 Task: Use the formula "BETAINV" in spreadsheet "Project protfolio".
Action: Mouse moved to (641, 99)
Screenshot: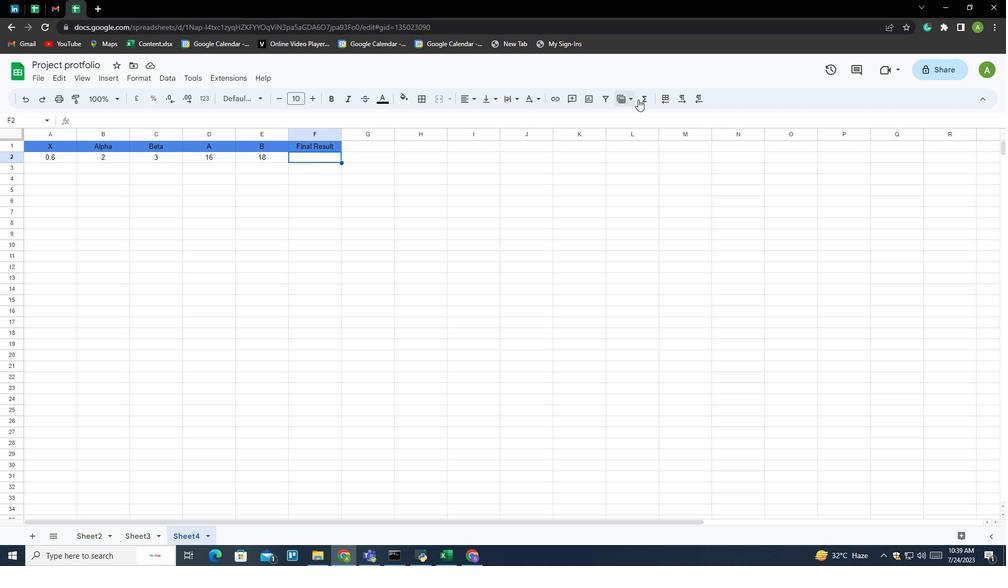 
Action: Mouse pressed left at (641, 99)
Screenshot: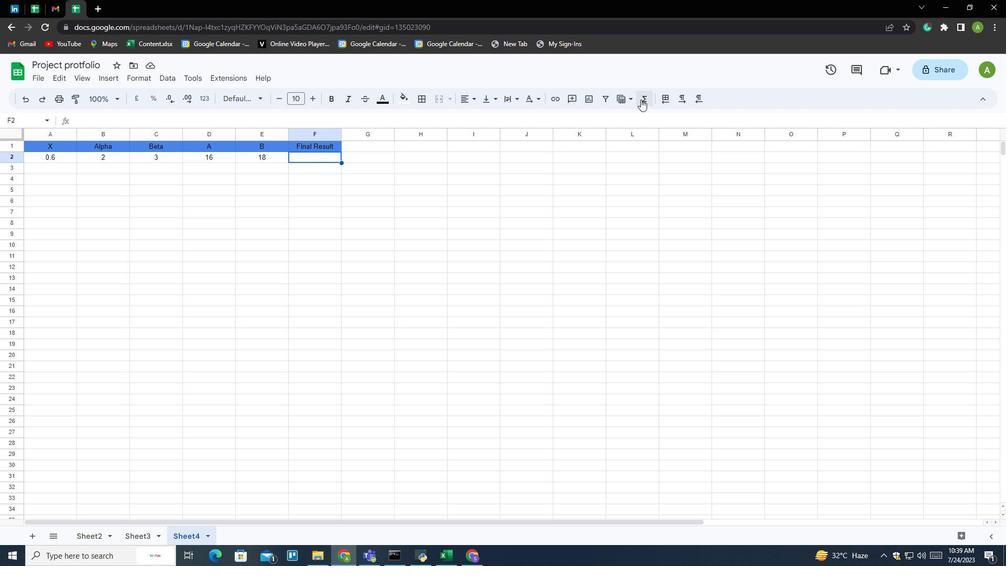 
Action: Mouse moved to (661, 209)
Screenshot: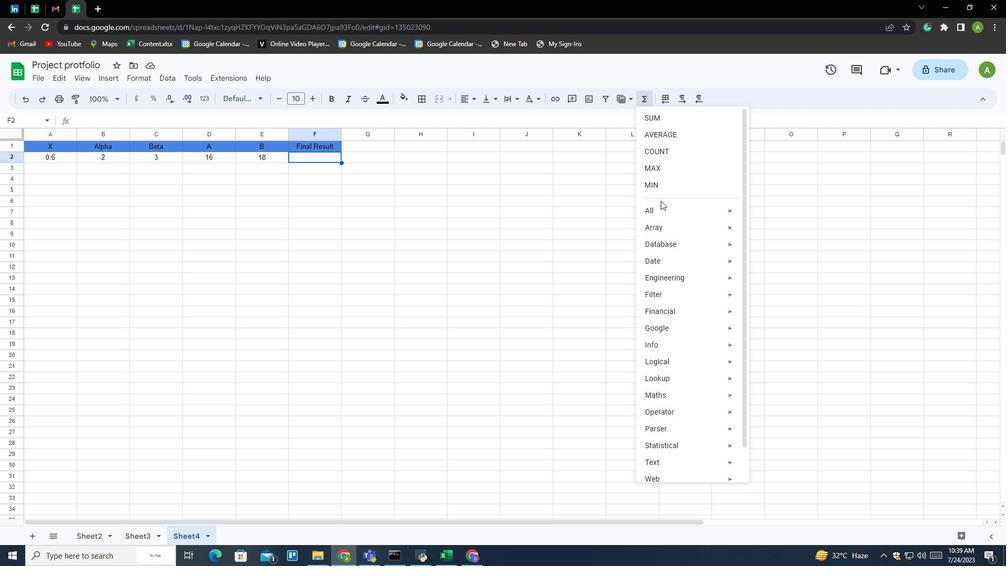 
Action: Mouse pressed left at (661, 209)
Screenshot: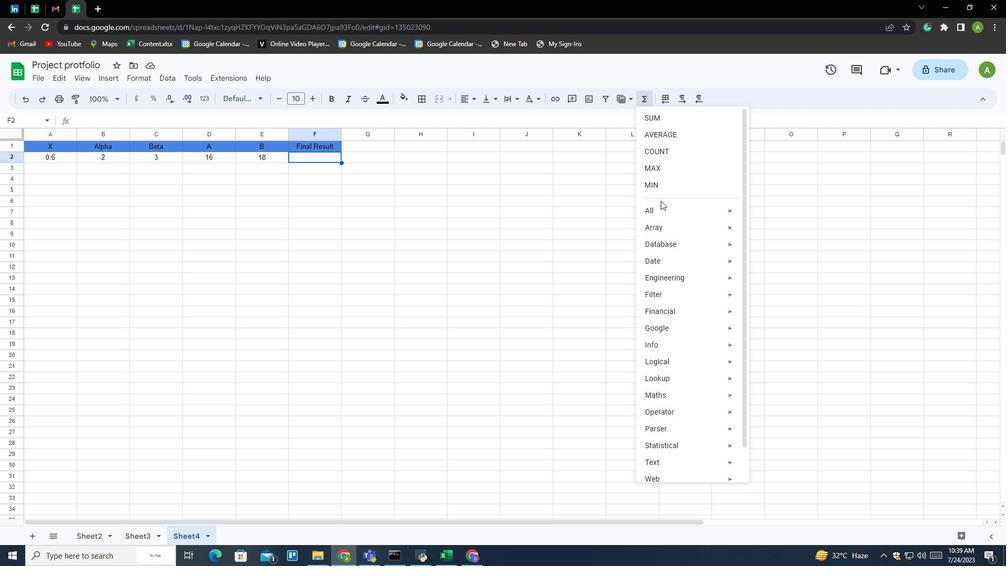 
Action: Mouse moved to (777, 345)
Screenshot: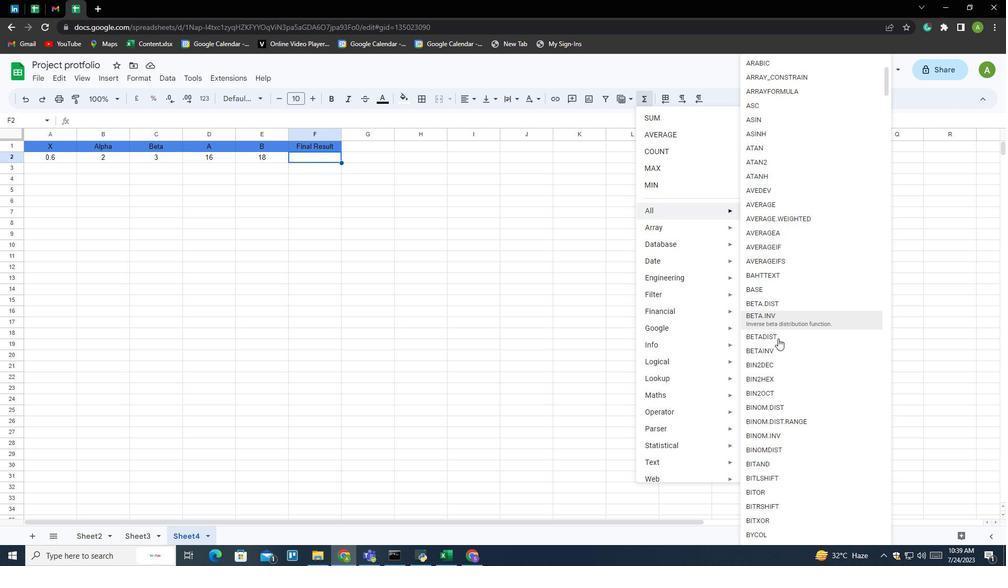 
Action: Mouse pressed left at (777, 345)
Screenshot: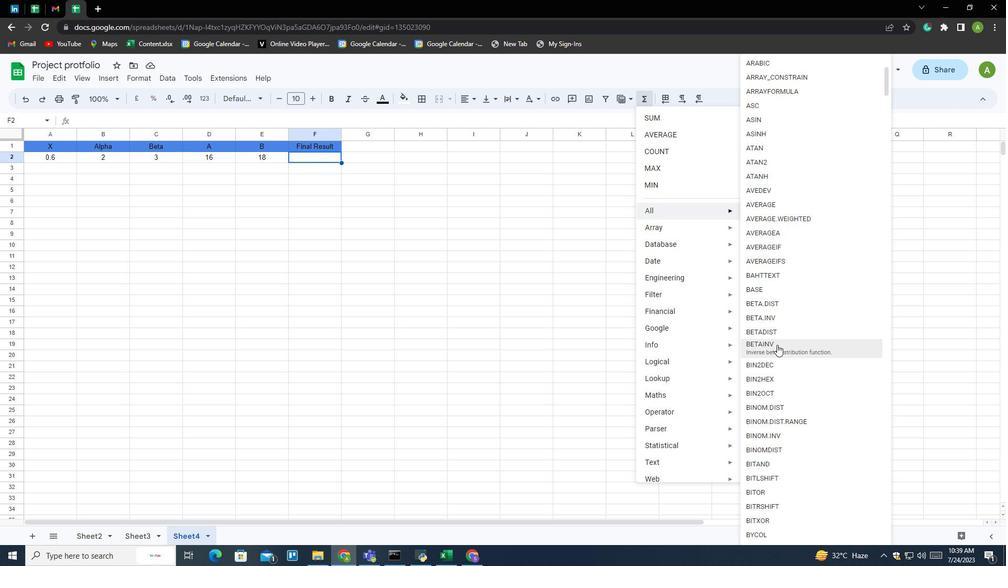 
Action: Mouse moved to (48, 154)
Screenshot: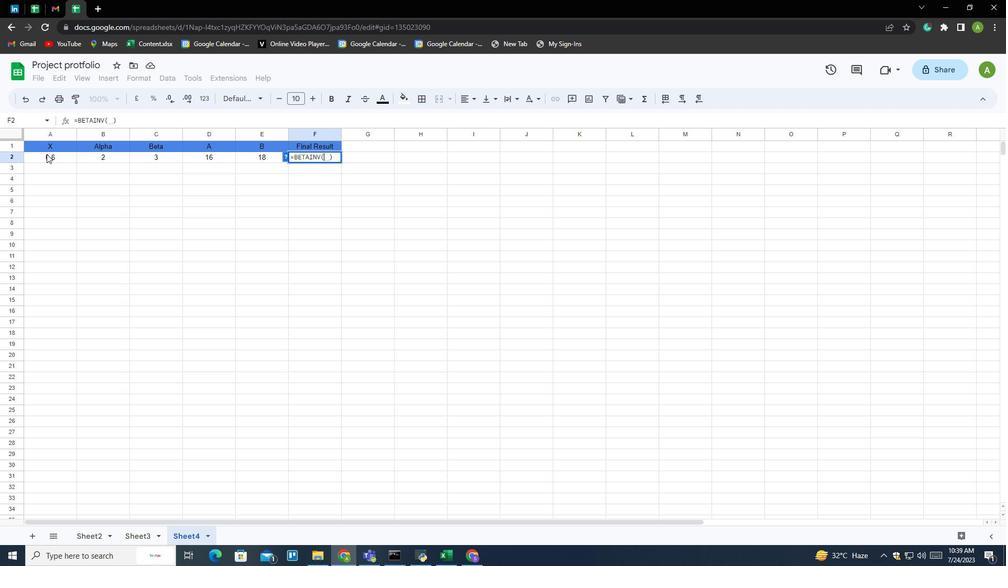 
Action: Mouse pressed left at (48, 154)
Screenshot: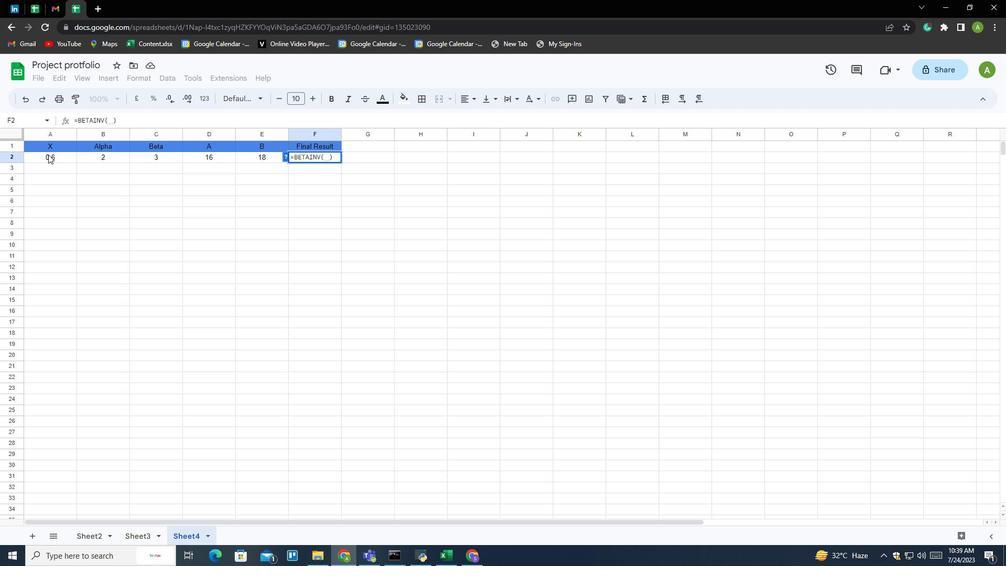 
Action: Mouse moved to (94, 154)
Screenshot: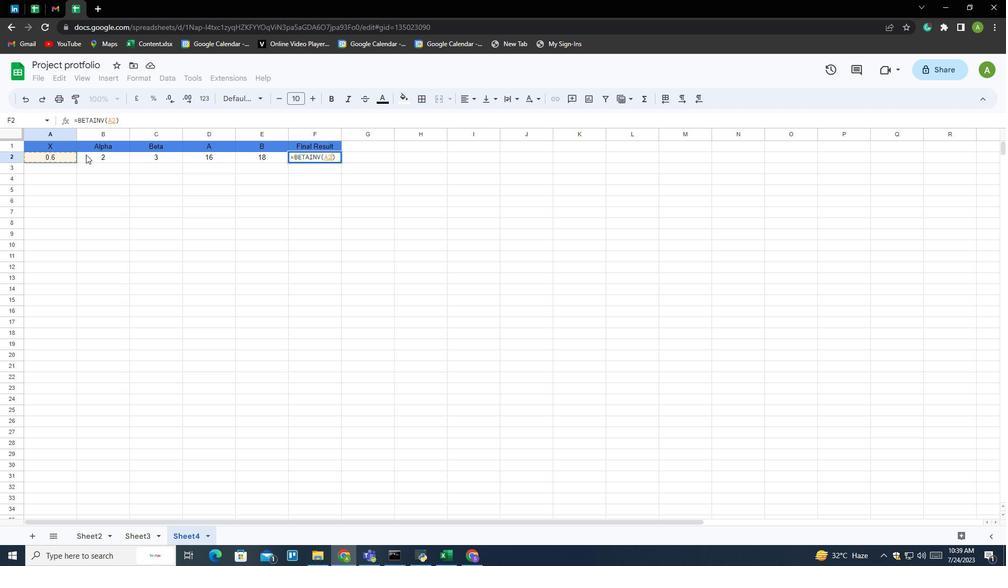 
Action: Mouse pressed left at (94, 154)
Screenshot: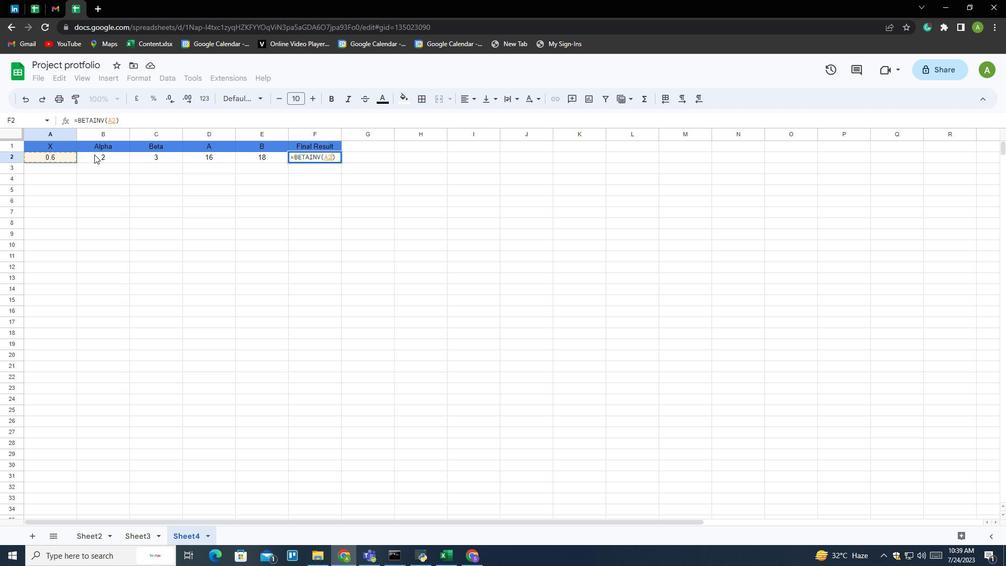 
Action: Mouse moved to (151, 155)
Screenshot: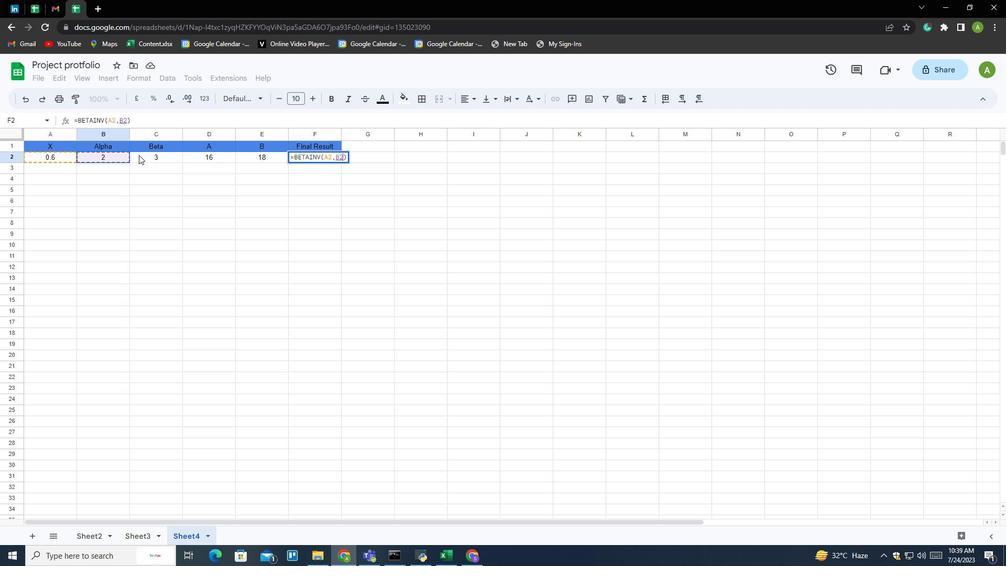 
Action: Mouse pressed left at (151, 155)
Screenshot: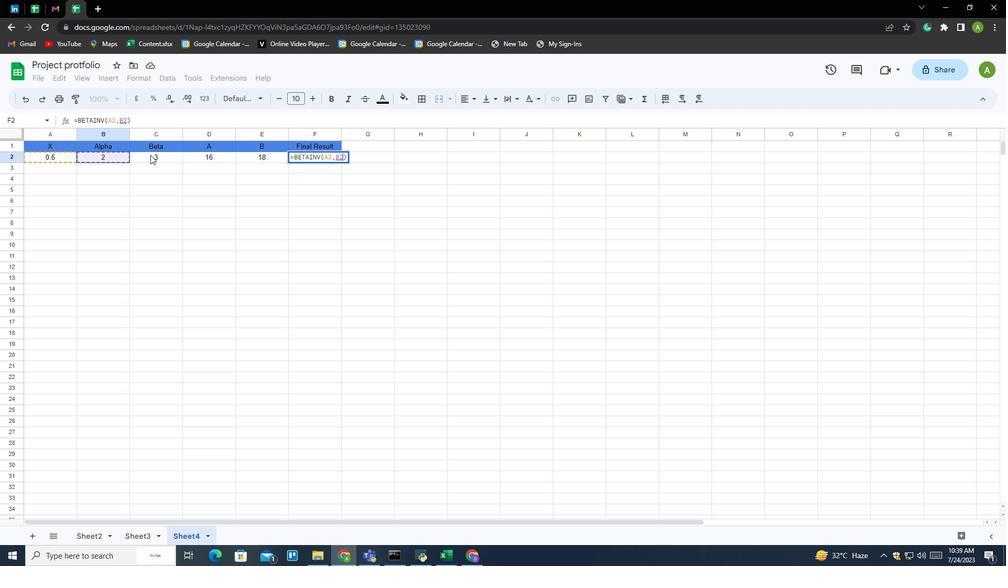 
Action: Mouse moved to (151, 155)
Screenshot: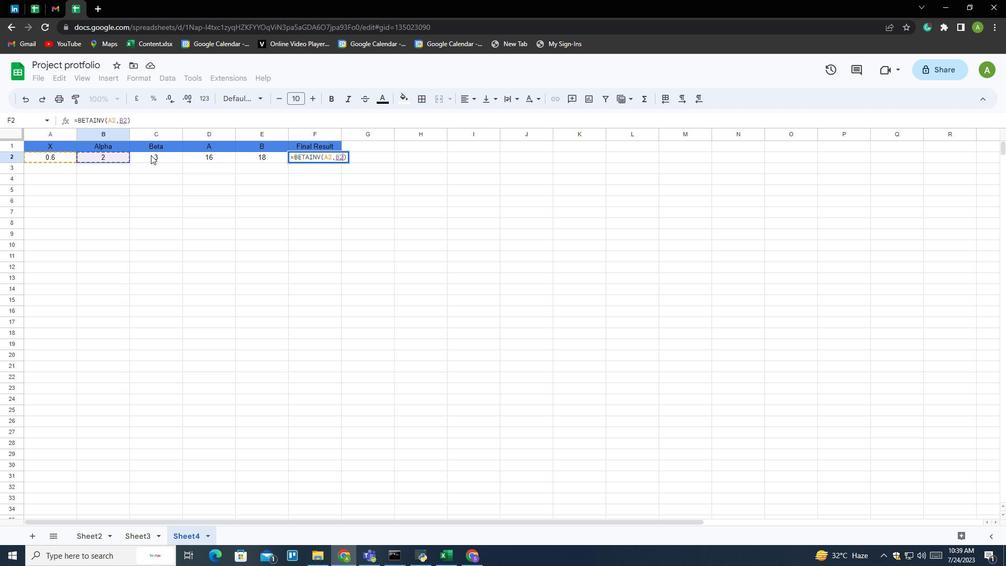 
Action: Key pressed <Key.enter>
Screenshot: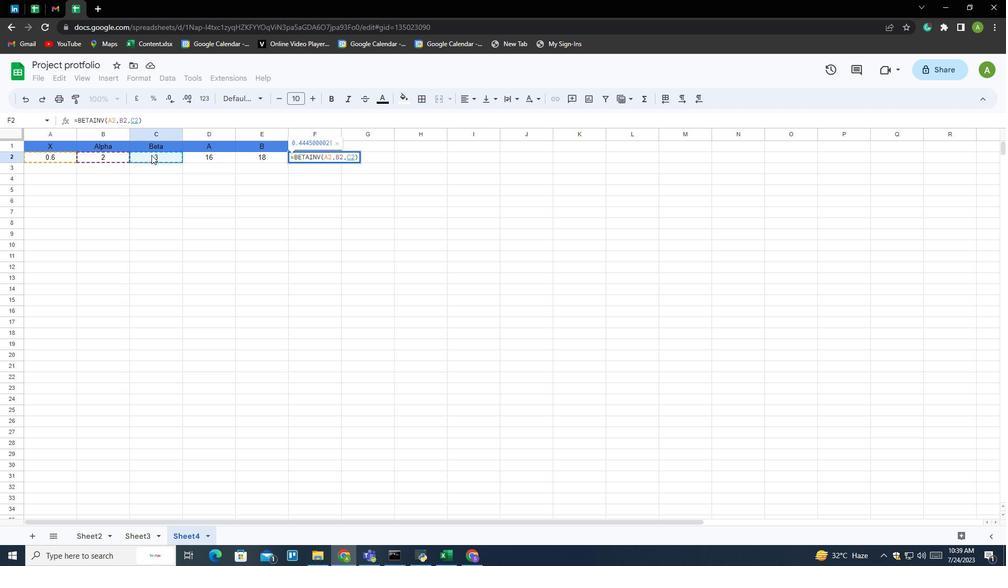 
